 Task: Set the duration of the event to 15 minutes.
Action: Mouse moved to (109, 127)
Screenshot: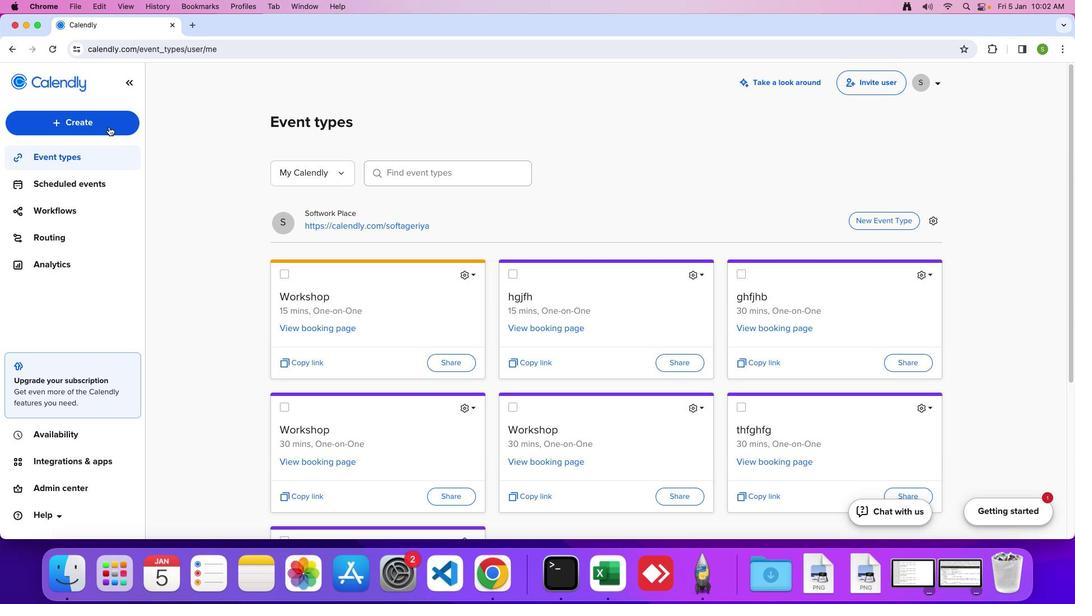 
Action: Mouse pressed left at (109, 127)
Screenshot: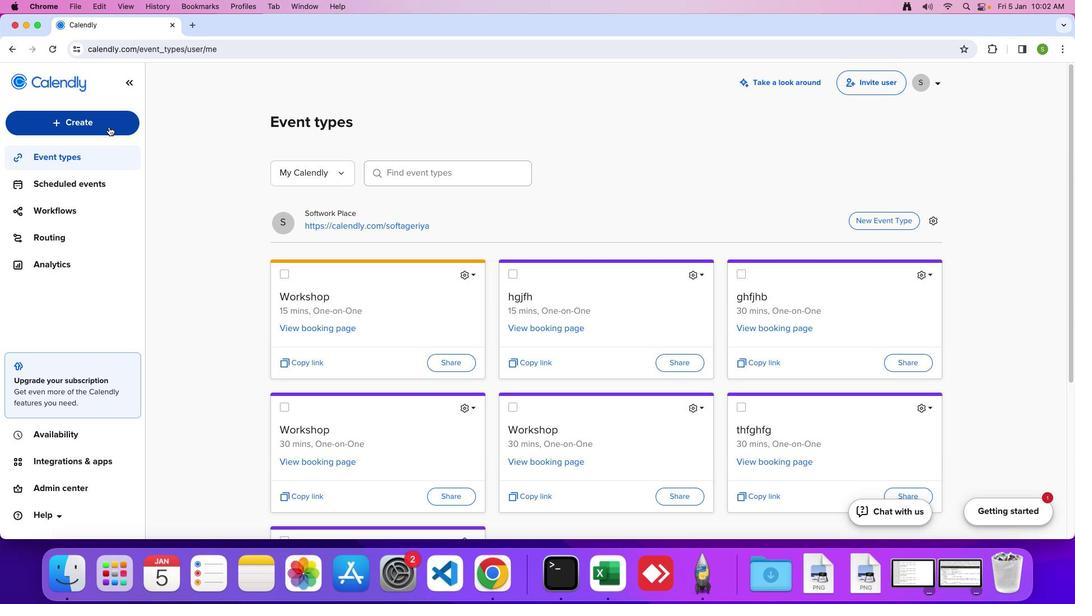 
Action: Mouse moved to (86, 204)
Screenshot: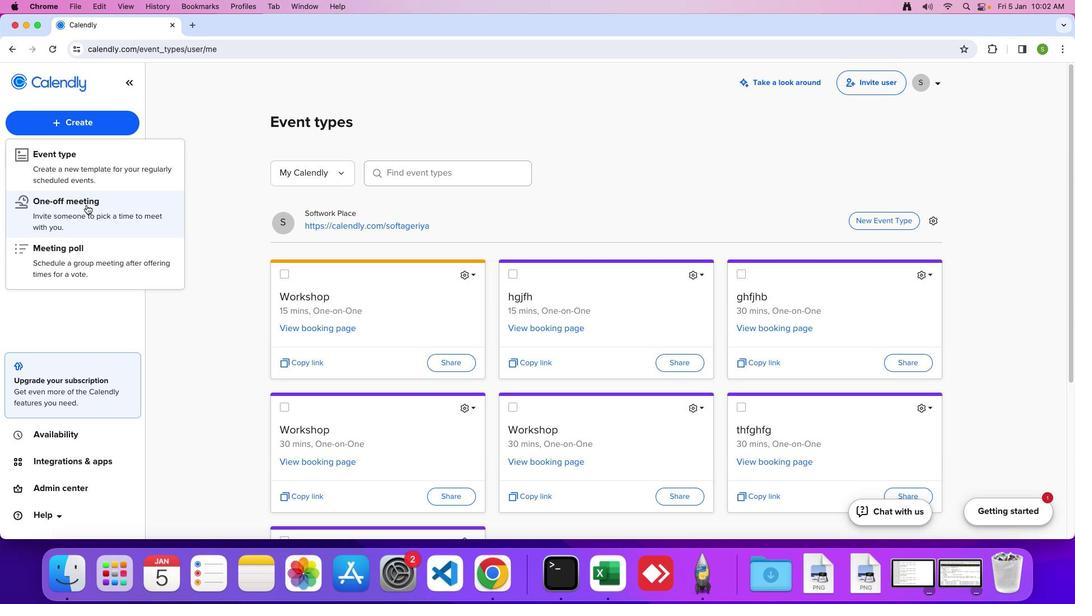 
Action: Mouse pressed left at (86, 204)
Screenshot: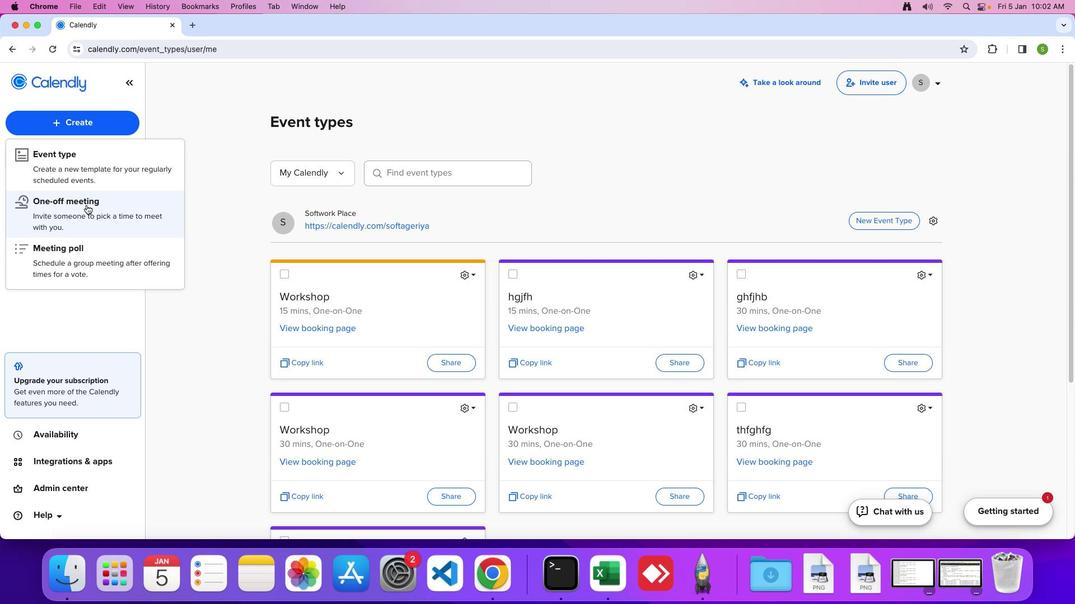 
Action: Mouse moved to (94, 184)
Screenshot: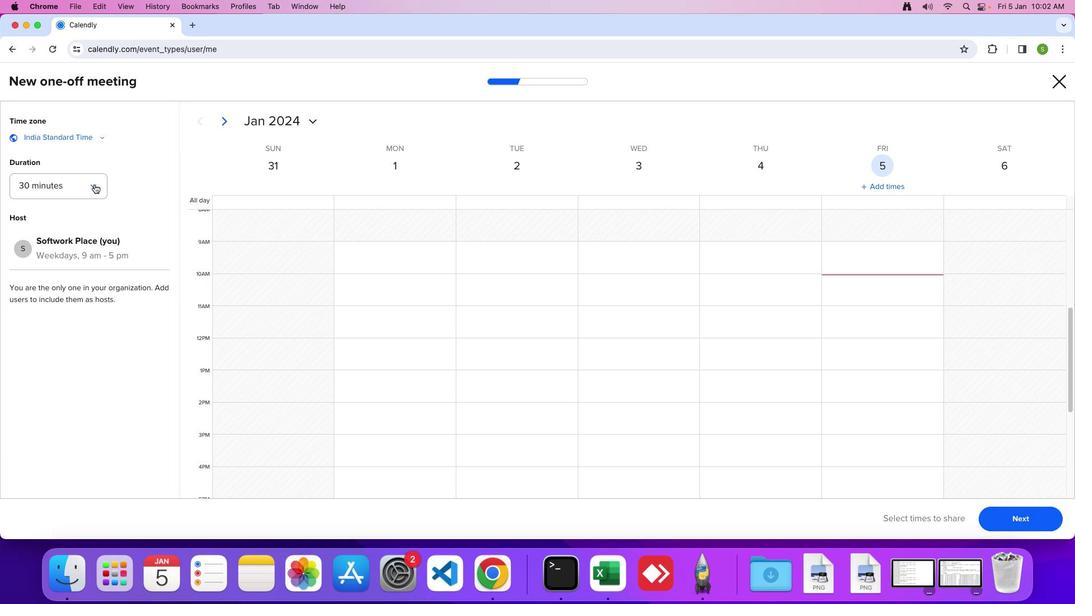 
Action: Mouse pressed left at (94, 184)
Screenshot: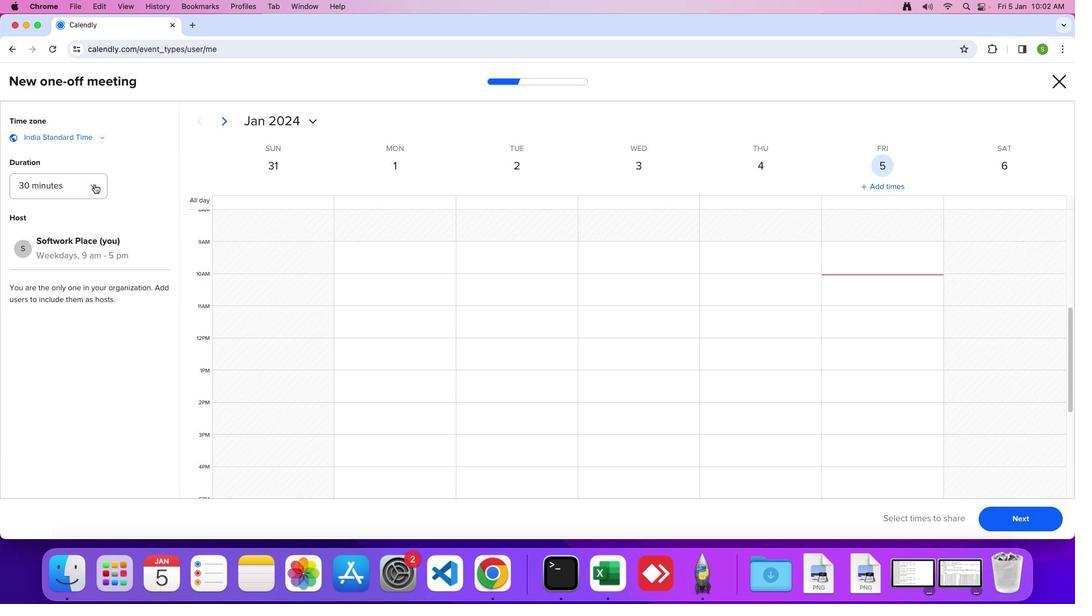 
Action: Mouse moved to (82, 207)
Screenshot: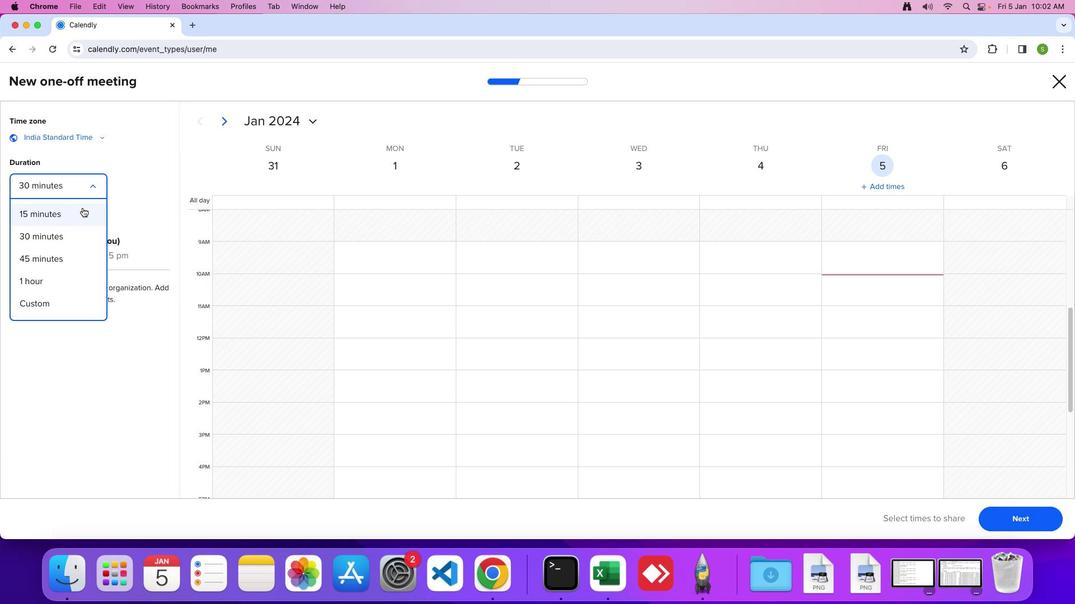 
Action: Mouse pressed left at (82, 207)
Screenshot: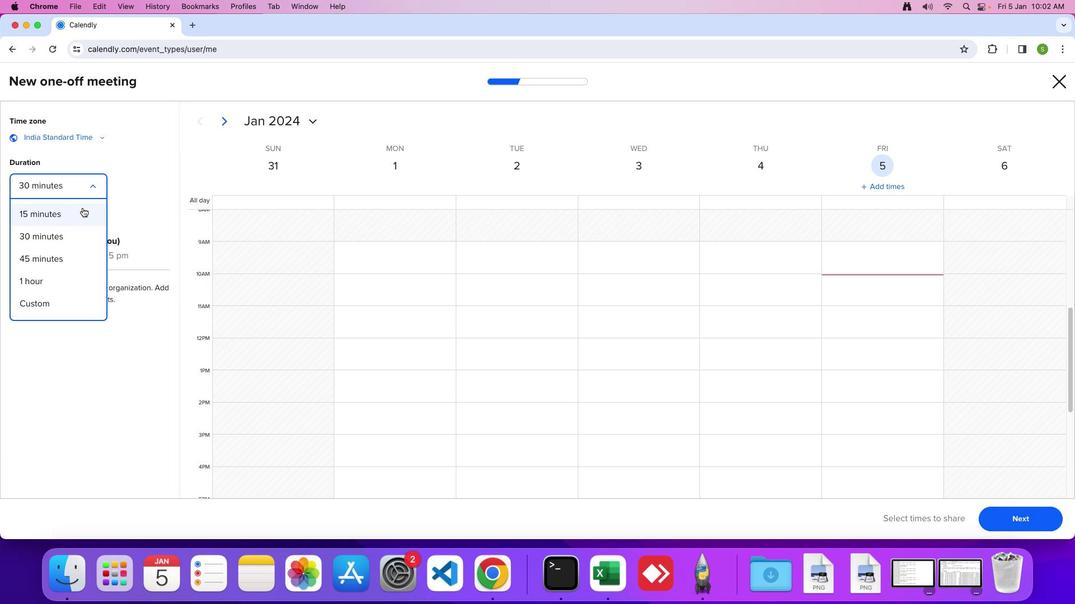 
Action: Mouse moved to (82, 207)
Screenshot: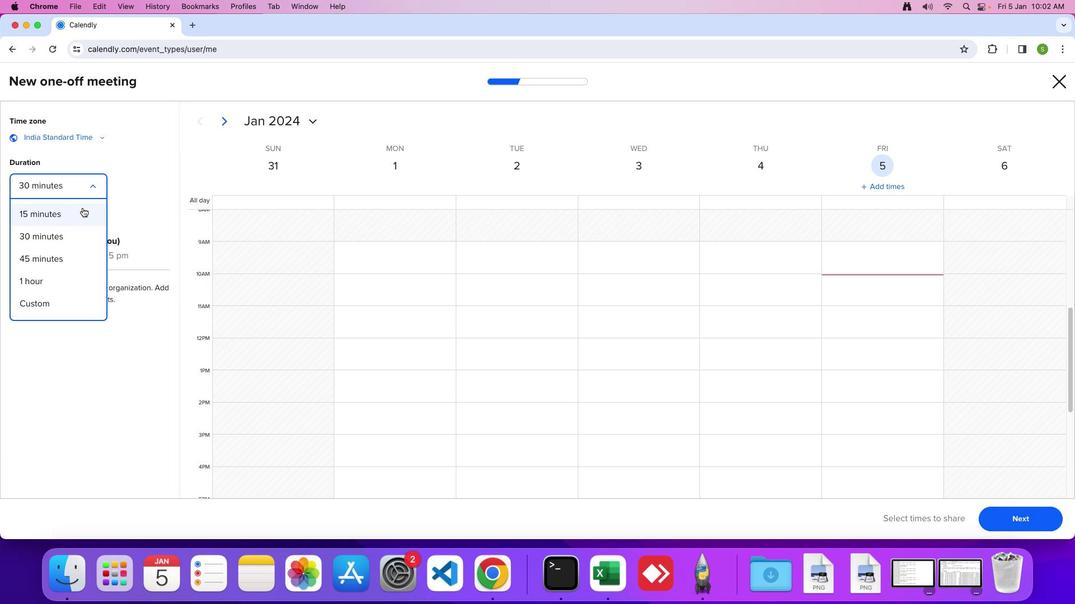 
